 Task: Add Belgioioso Grated Romano Cheese Cups to the cart.
Action: Mouse pressed left at (17, 70)
Screenshot: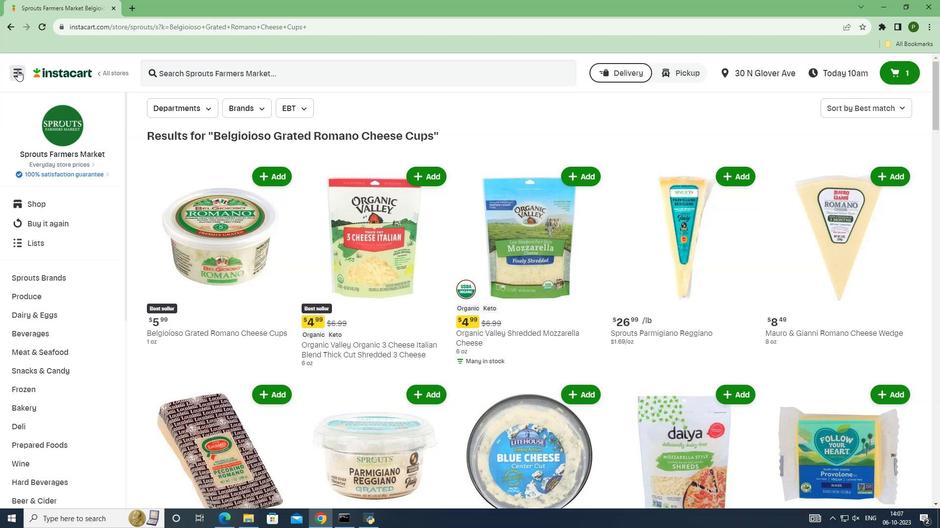 
Action: Mouse moved to (36, 252)
Screenshot: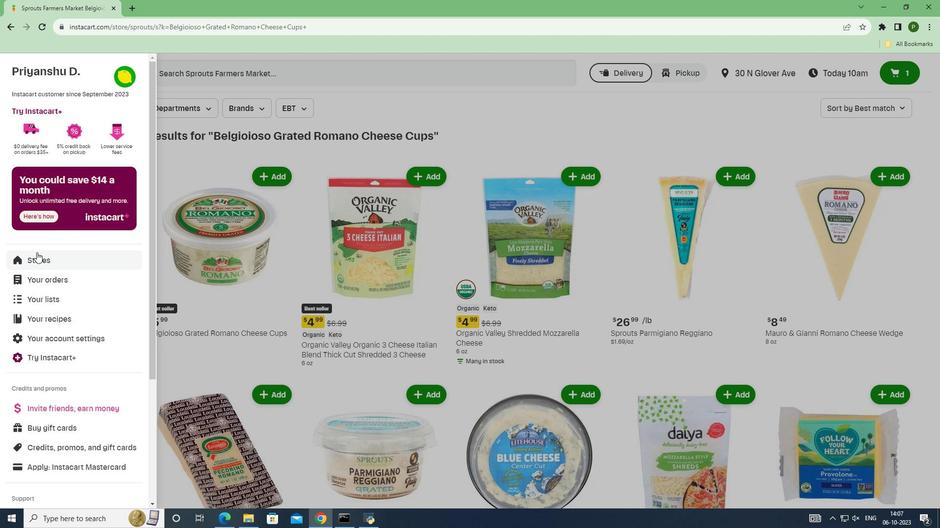 
Action: Mouse pressed left at (36, 252)
Screenshot: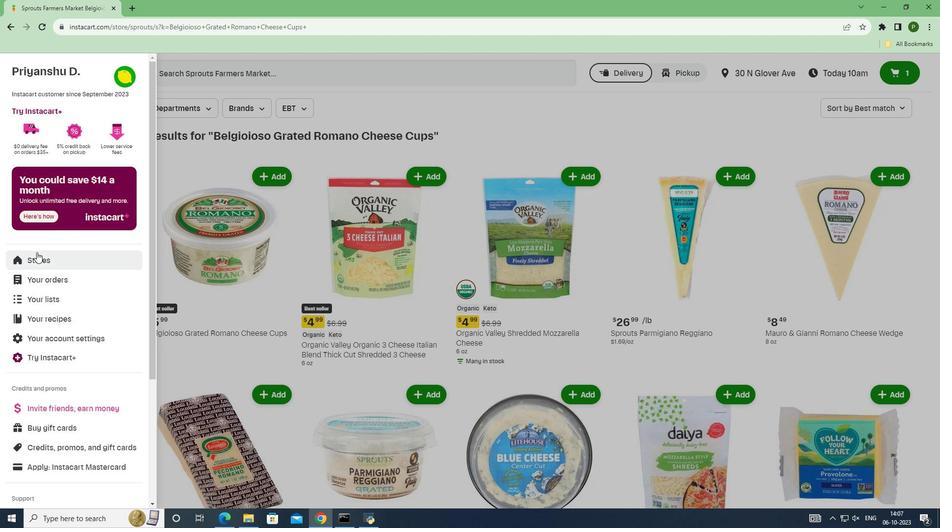 
Action: Mouse moved to (228, 110)
Screenshot: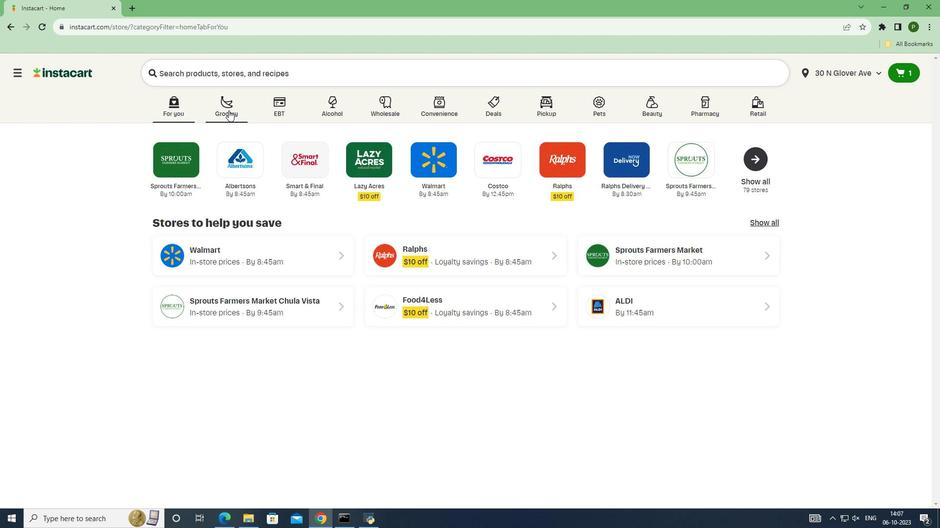 
Action: Mouse pressed left at (228, 110)
Screenshot: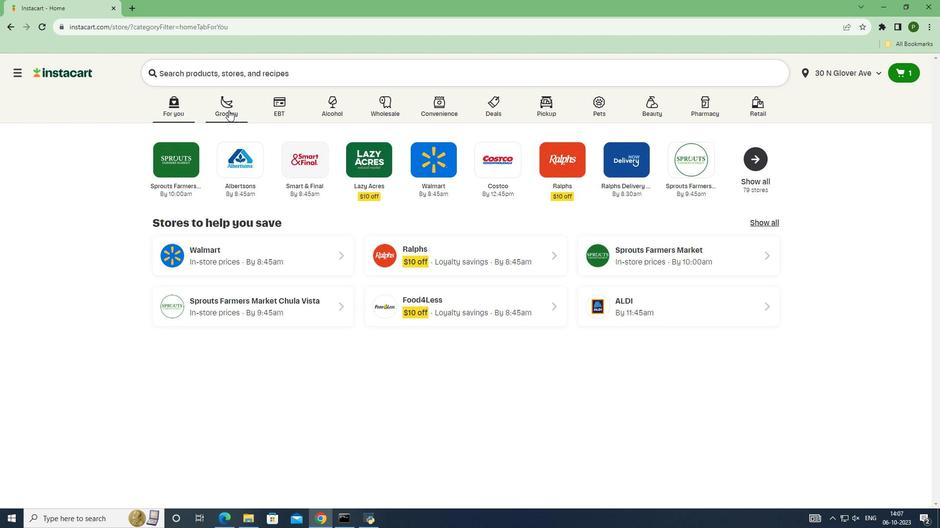 
Action: Mouse moved to (276, 179)
Screenshot: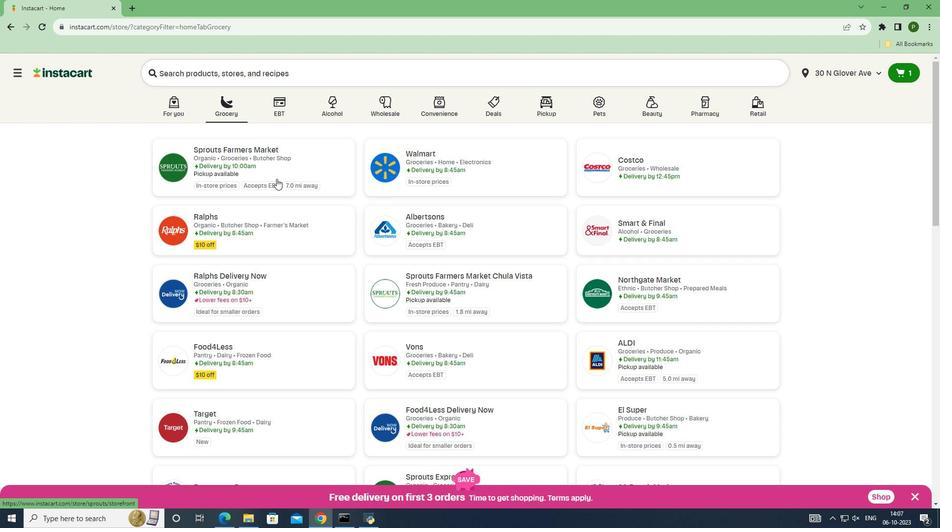 
Action: Mouse pressed left at (276, 179)
Screenshot: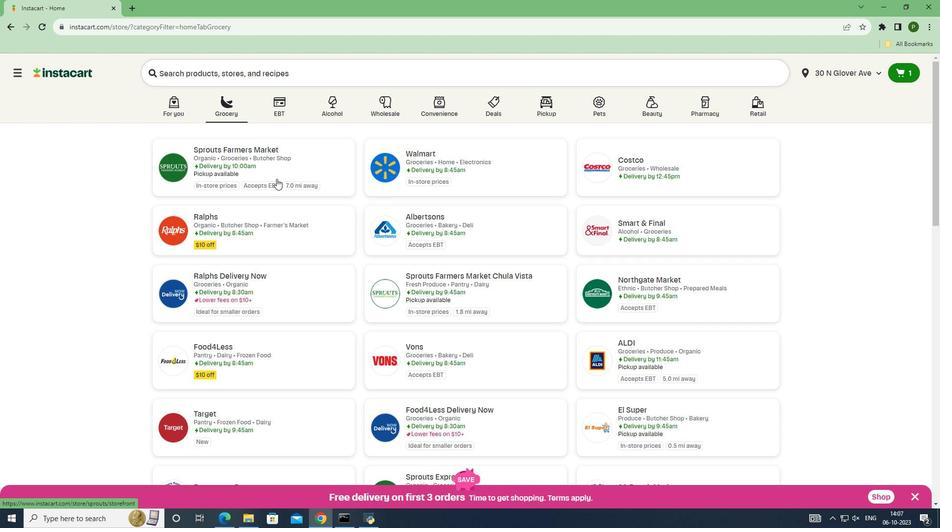 
Action: Mouse moved to (66, 323)
Screenshot: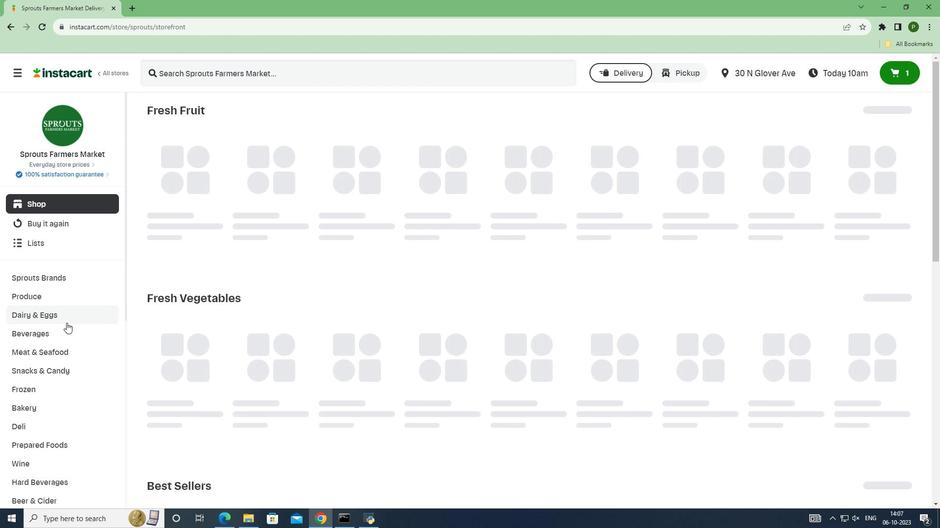 
Action: Mouse pressed left at (66, 323)
Screenshot: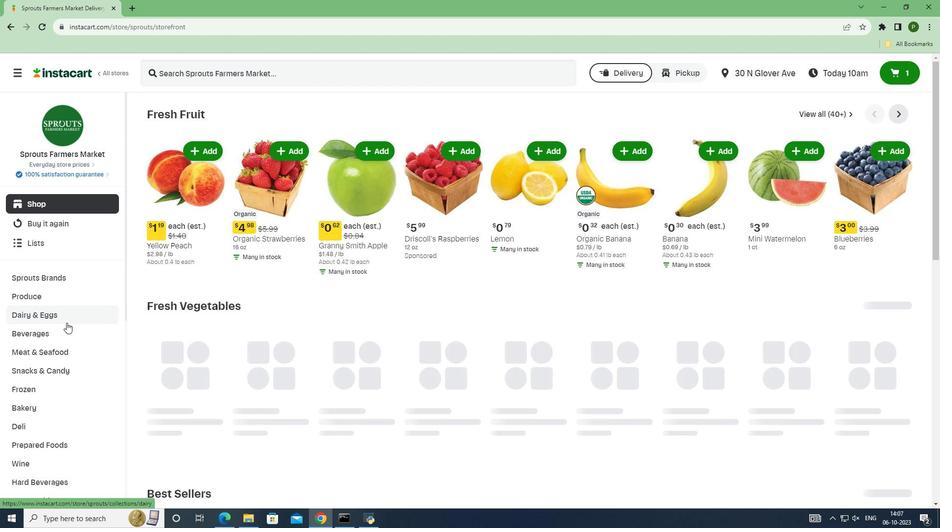 
Action: Mouse moved to (56, 352)
Screenshot: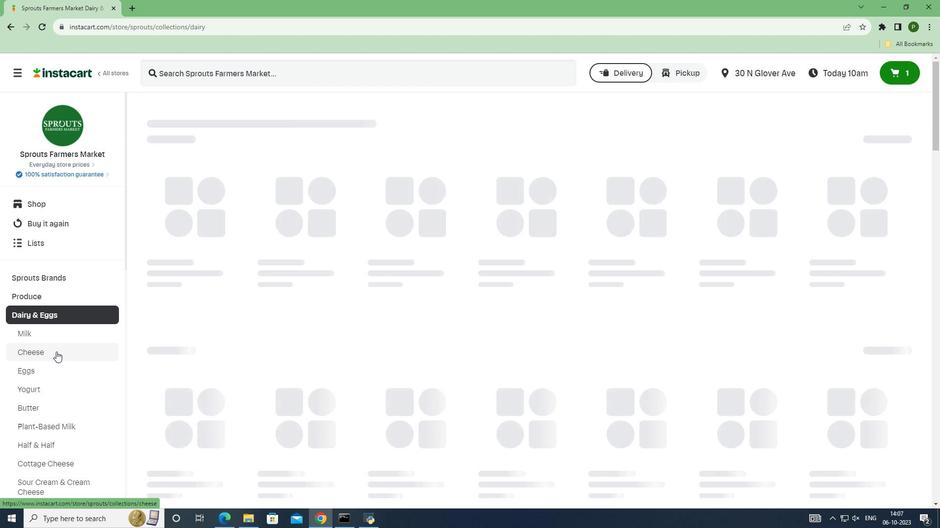 
Action: Mouse pressed left at (56, 352)
Screenshot: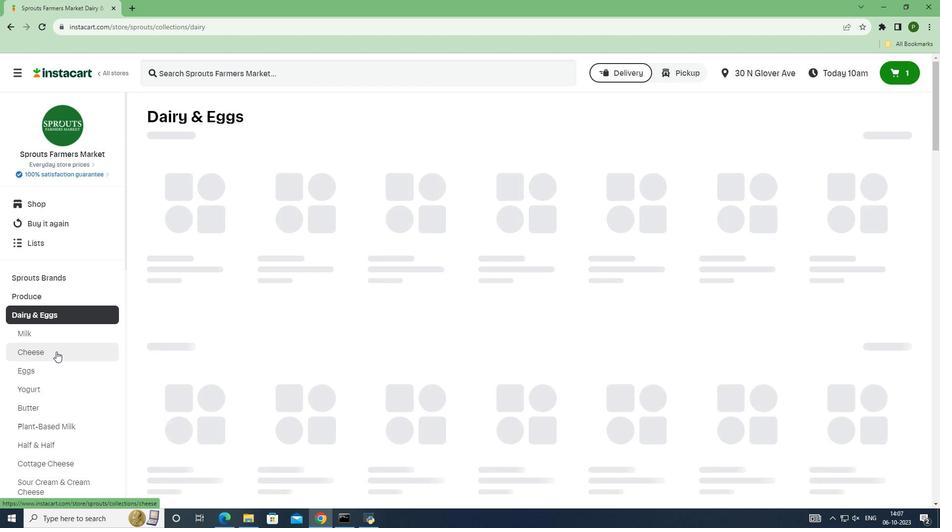 
Action: Mouse moved to (292, 69)
Screenshot: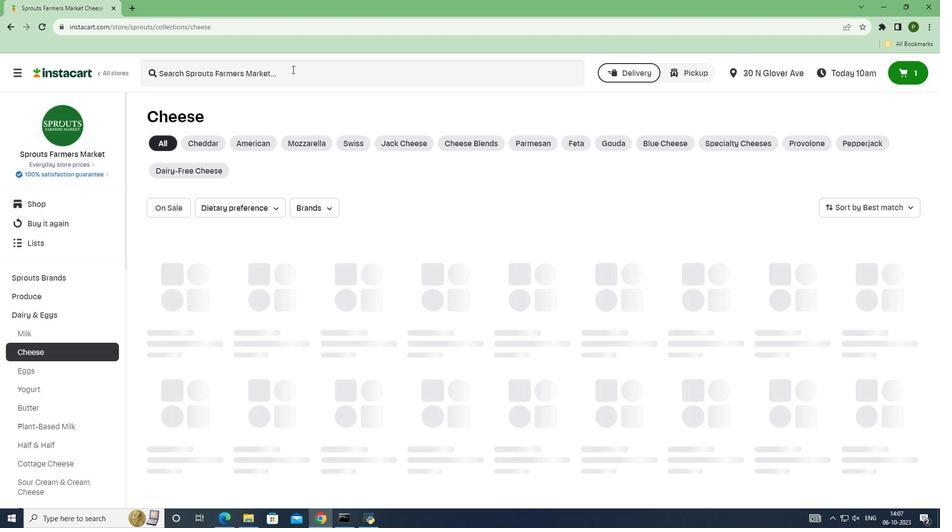 
Action: Mouse pressed left at (292, 69)
Screenshot: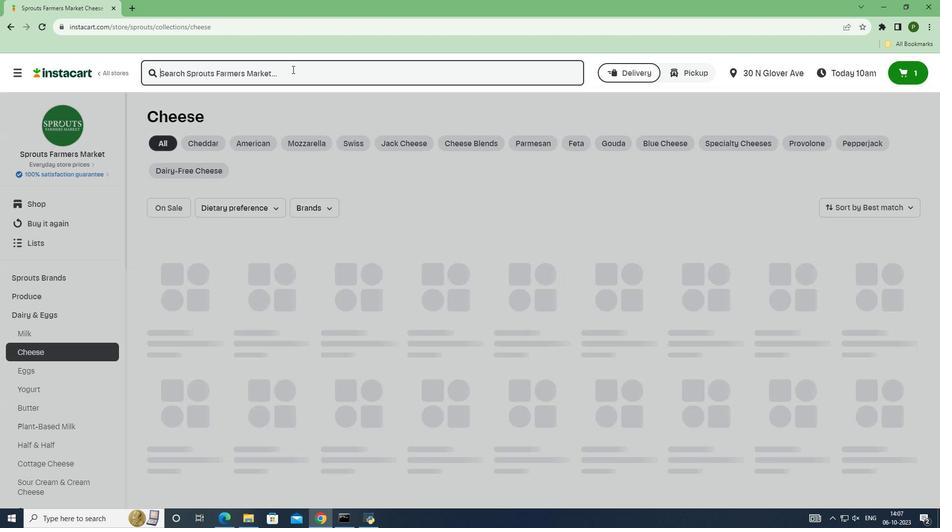 
Action: Mouse moved to (292, 69)
Screenshot: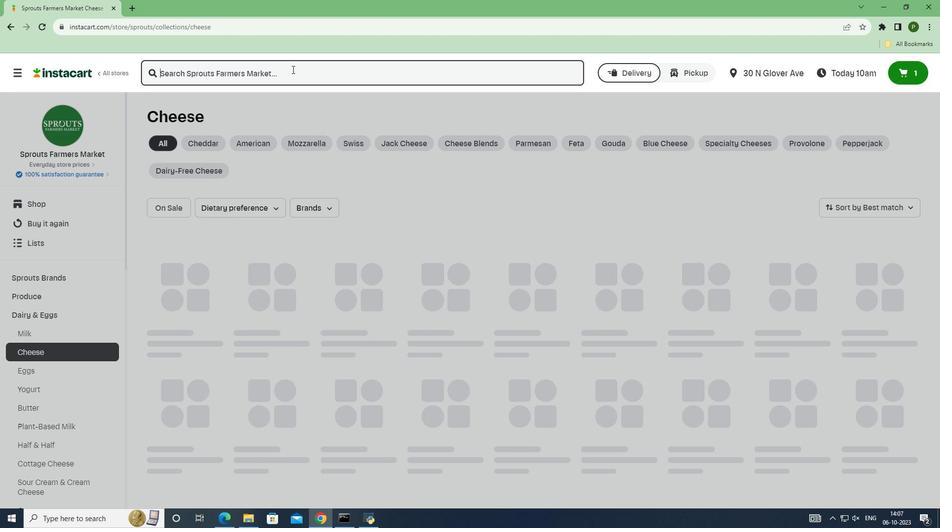 
Action: Key pressed <Key.caps_lock>B<Key.caps_lock>elgioioso<Key.space><Key.caps_lock>G<Key.caps_lock>rated<Key.space><Key.caps_lock>R<Key.caps_lock>omano<Key.space><Key.caps_lock>C<Key.caps_lock>heese<Key.space><Key.caps_lock>C<Key.caps_lock>ups<Key.space><Key.enter>
Screenshot: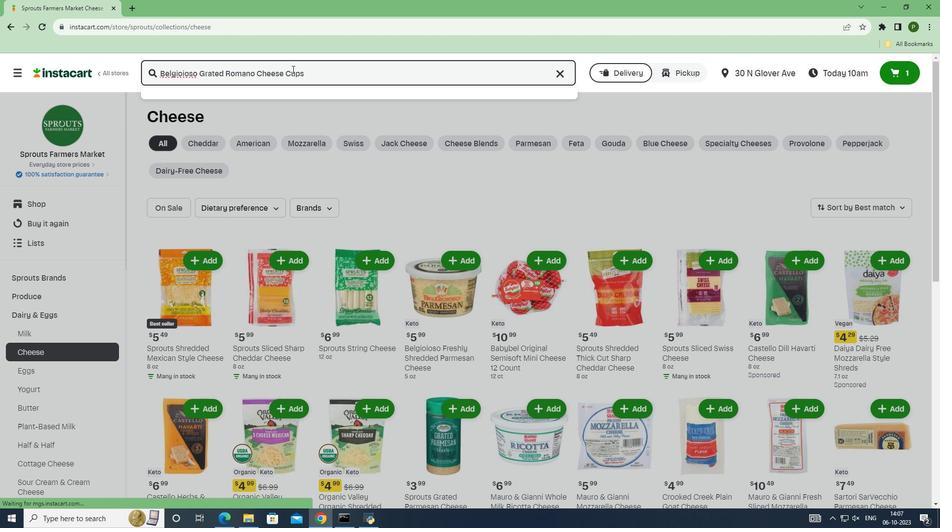 
Action: Mouse moved to (258, 180)
Screenshot: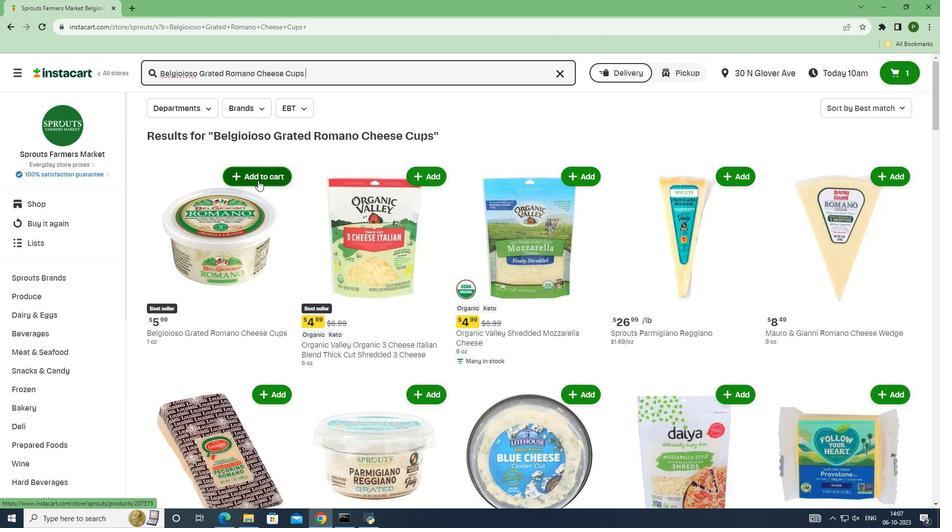 
Action: Mouse pressed left at (258, 180)
Screenshot: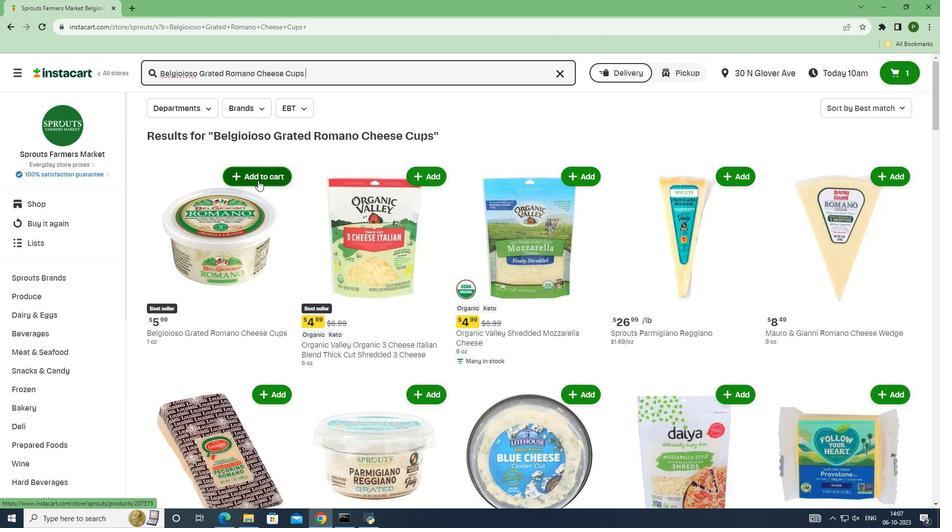 
Action: Mouse moved to (276, 213)
Screenshot: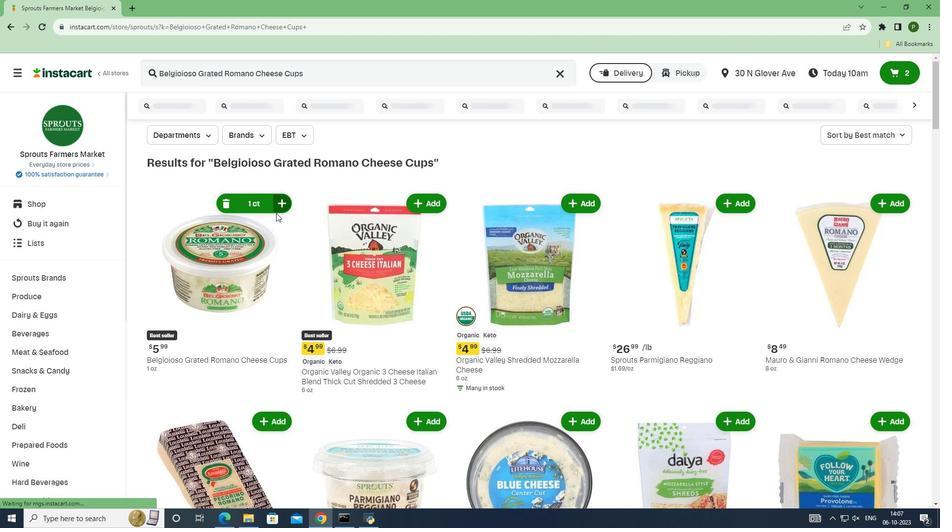 
